 Task: Add a condition where "Hours since status category solved Less than Fifty" in unsolved tickets in your groups.
Action: Mouse moved to (112, 356)
Screenshot: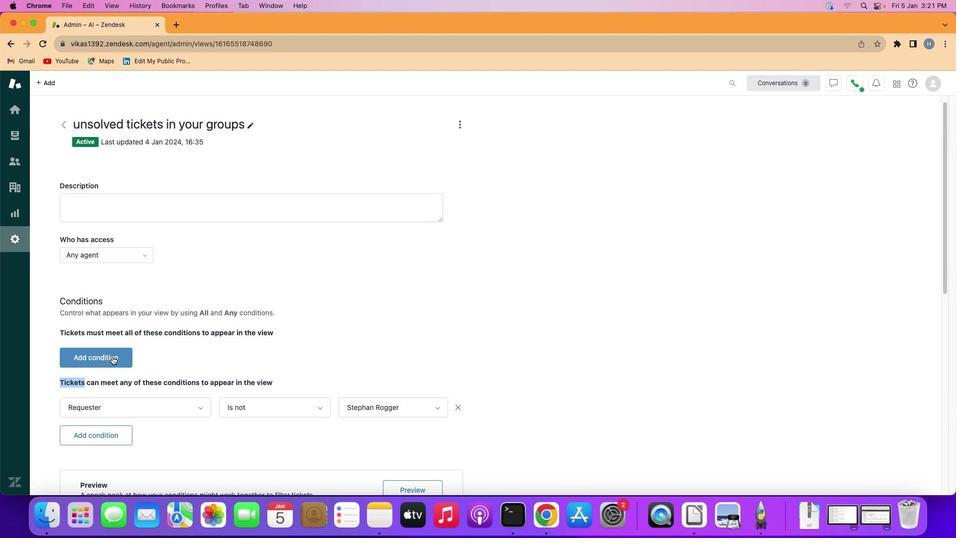 
Action: Mouse pressed left at (112, 356)
Screenshot: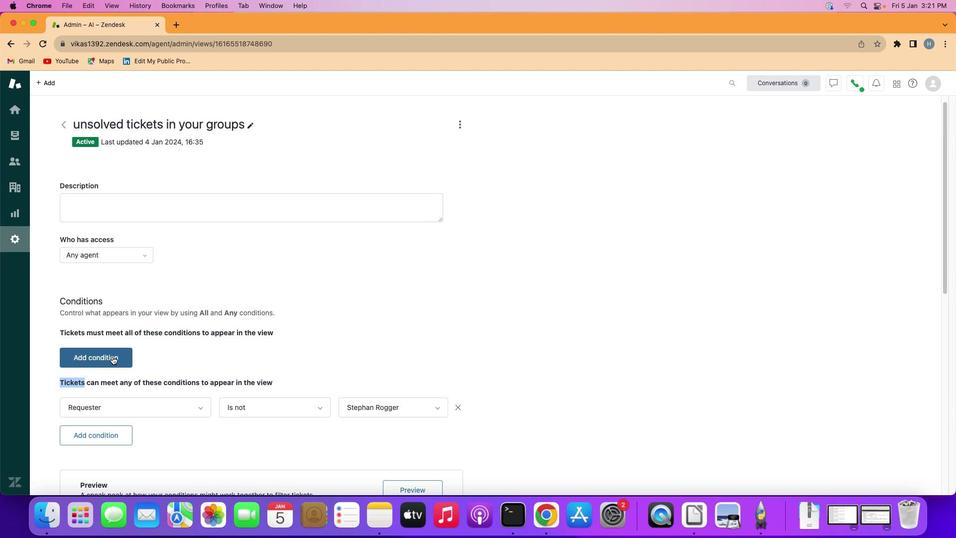 
Action: Mouse moved to (134, 359)
Screenshot: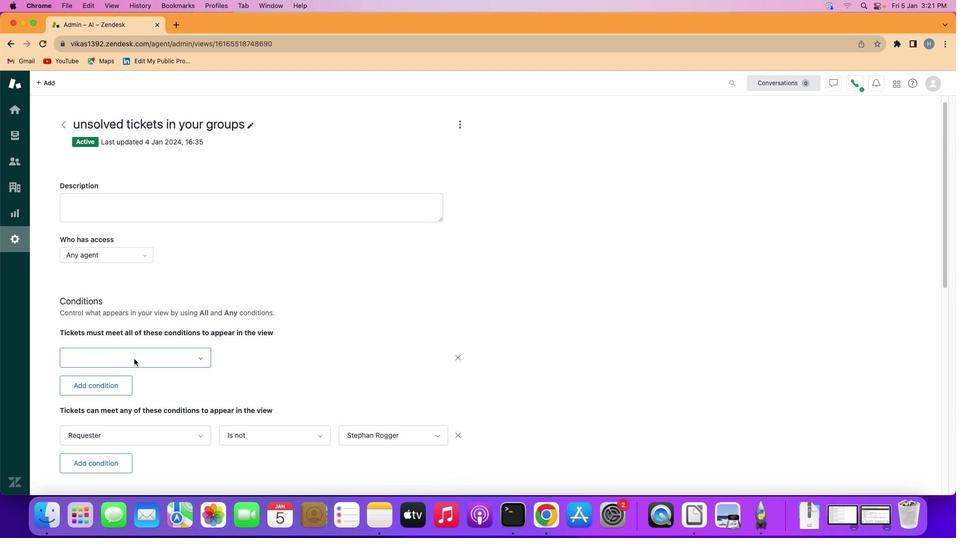
Action: Mouse pressed left at (134, 359)
Screenshot: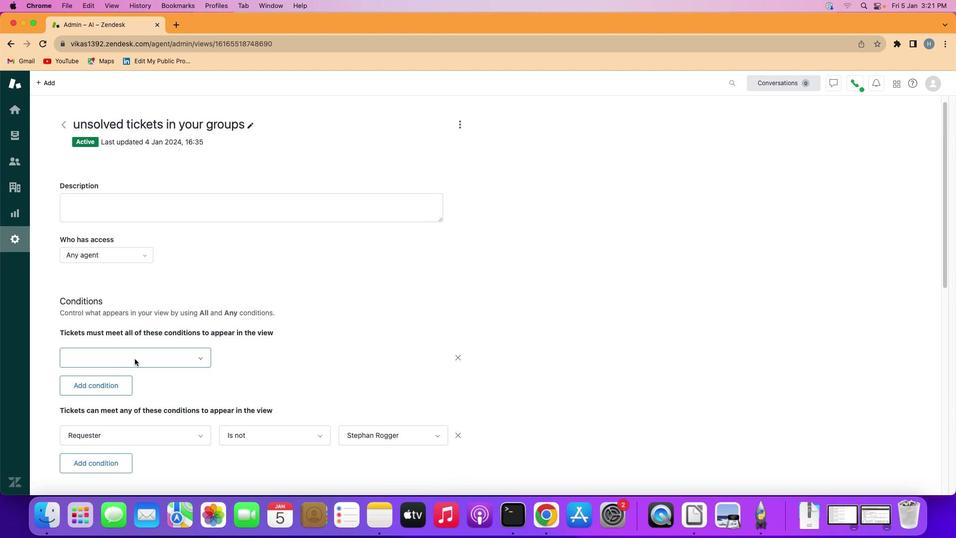 
Action: Mouse moved to (151, 269)
Screenshot: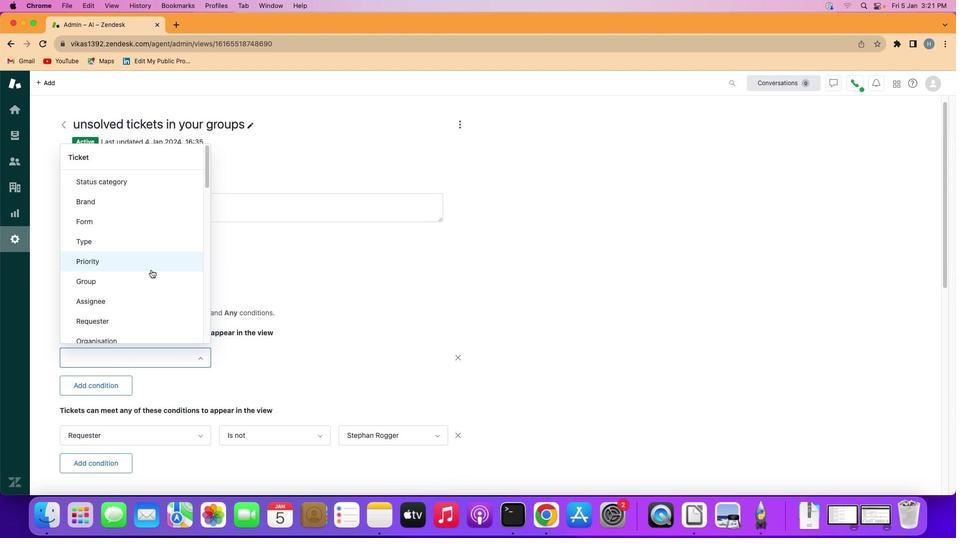 
Action: Mouse scrolled (151, 269) with delta (0, 0)
Screenshot: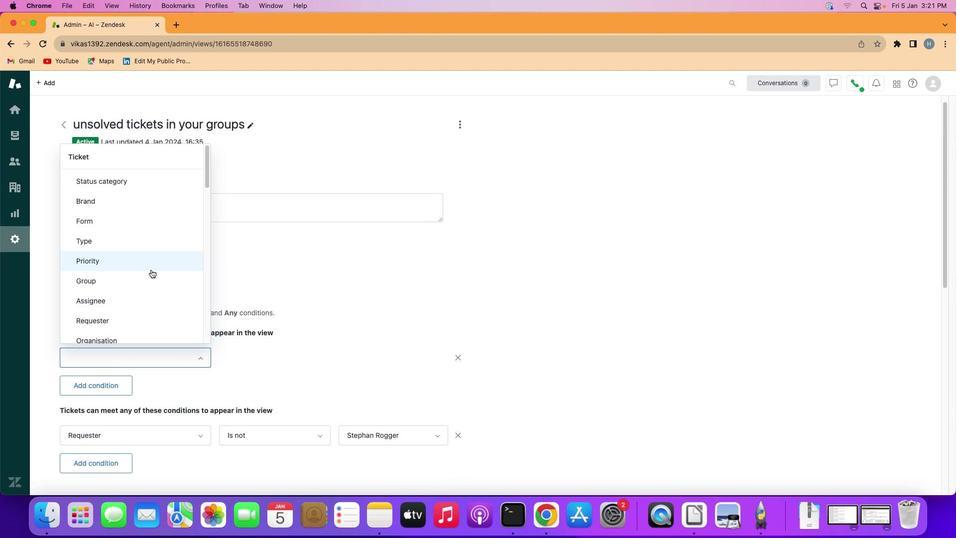 
Action: Mouse scrolled (151, 269) with delta (0, 0)
Screenshot: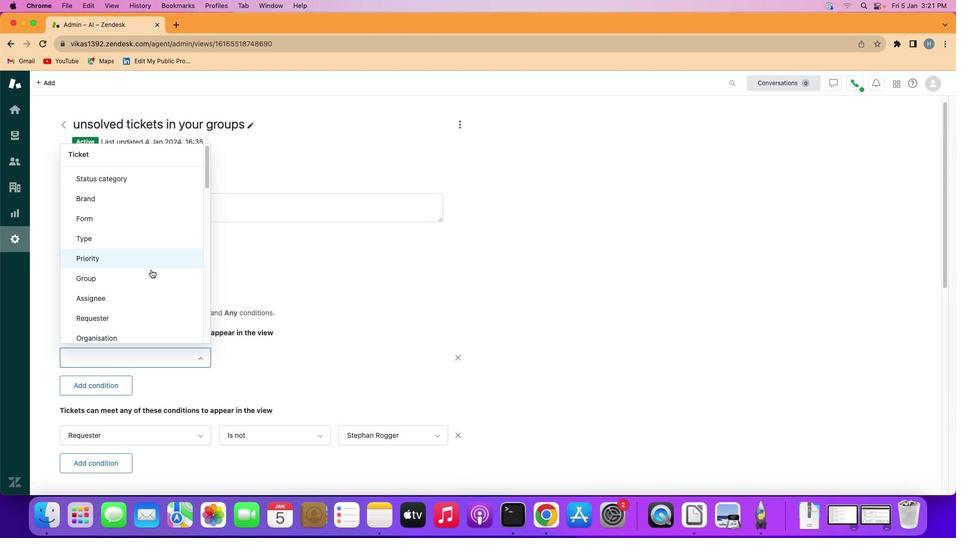 
Action: Mouse scrolled (151, 269) with delta (0, 0)
Screenshot: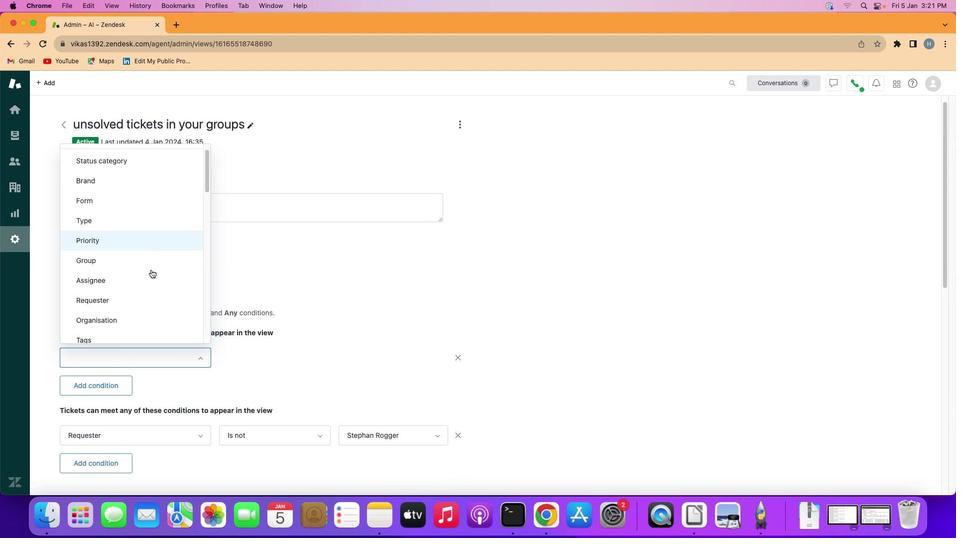 
Action: Mouse scrolled (151, 269) with delta (0, 0)
Screenshot: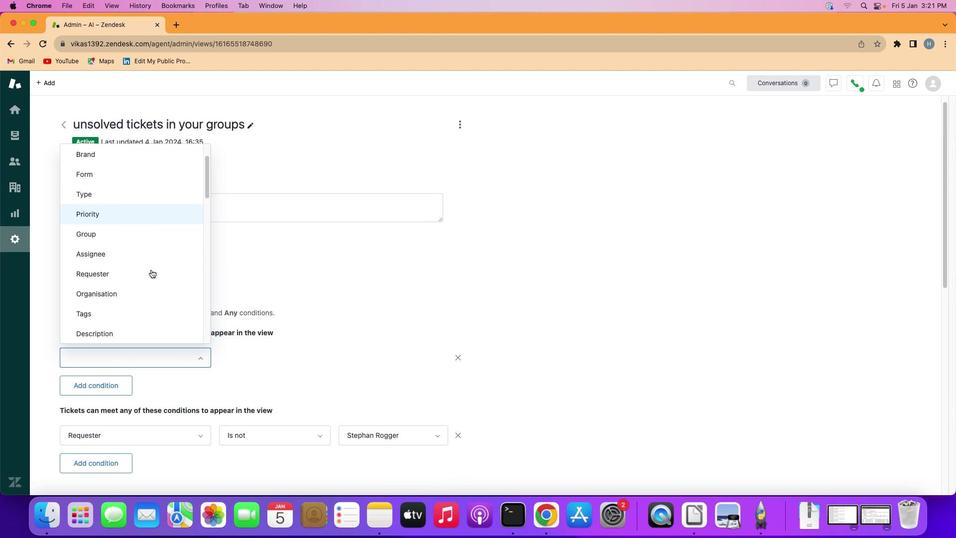 
Action: Mouse moved to (148, 273)
Screenshot: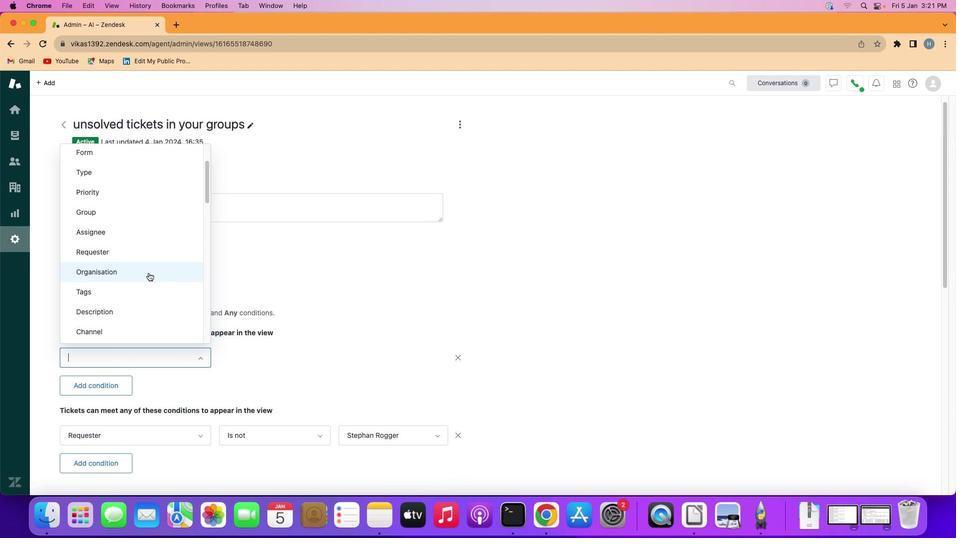 
Action: Mouse scrolled (148, 273) with delta (0, 0)
Screenshot: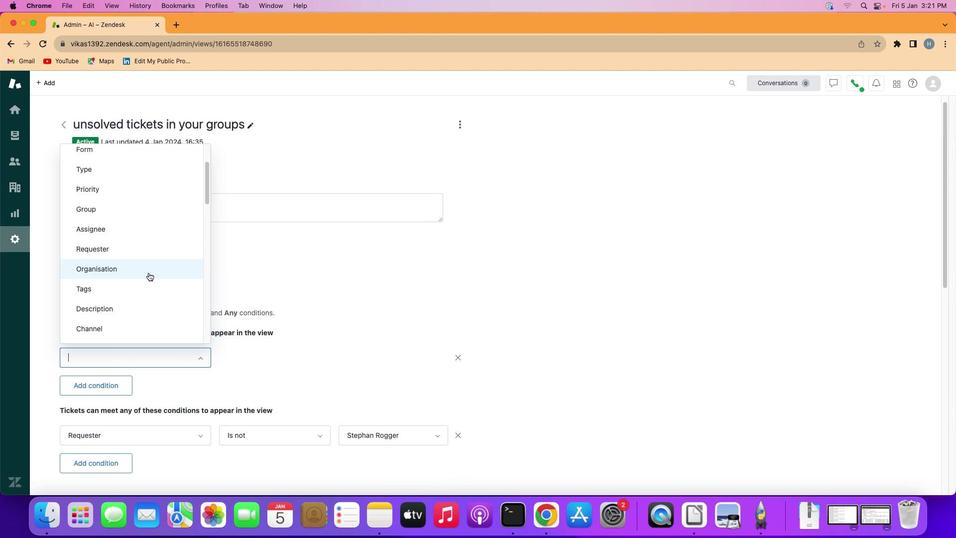 
Action: Mouse scrolled (148, 273) with delta (0, 0)
Screenshot: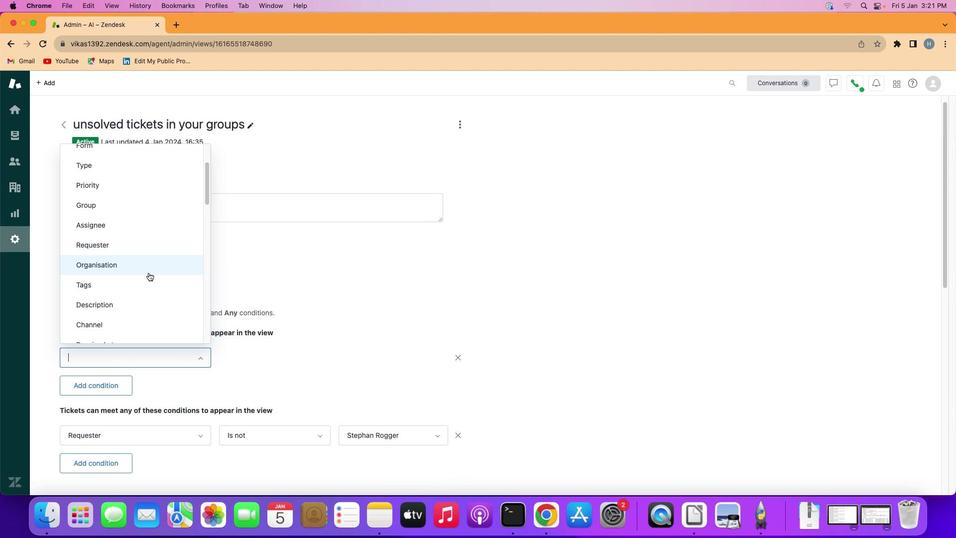 
Action: Mouse scrolled (148, 273) with delta (0, 0)
Screenshot: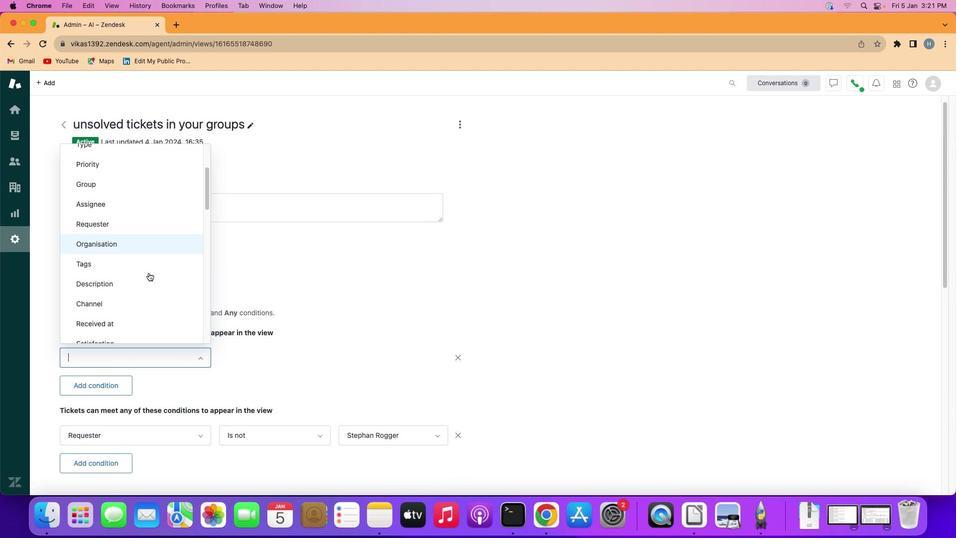 
Action: Mouse scrolled (148, 273) with delta (0, 0)
Screenshot: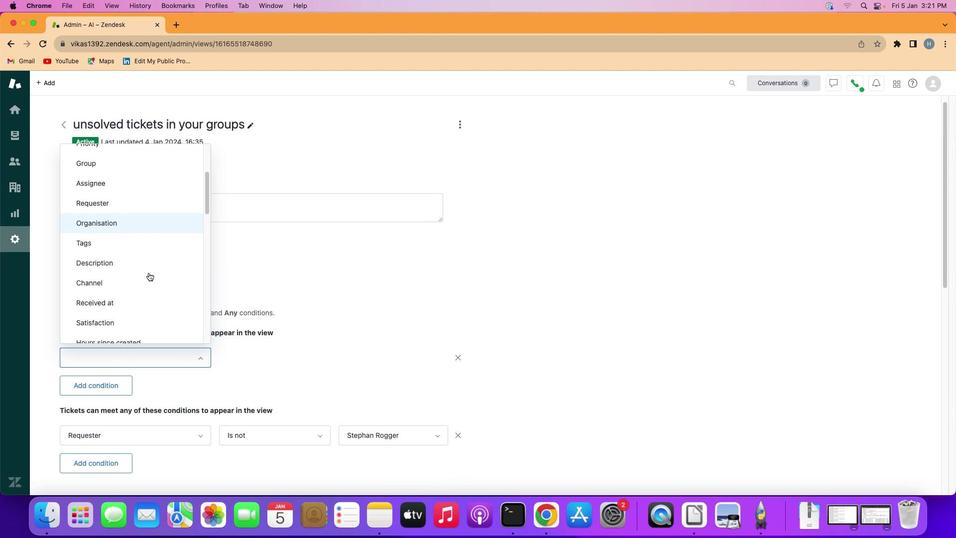 
Action: Mouse scrolled (148, 273) with delta (0, 0)
Screenshot: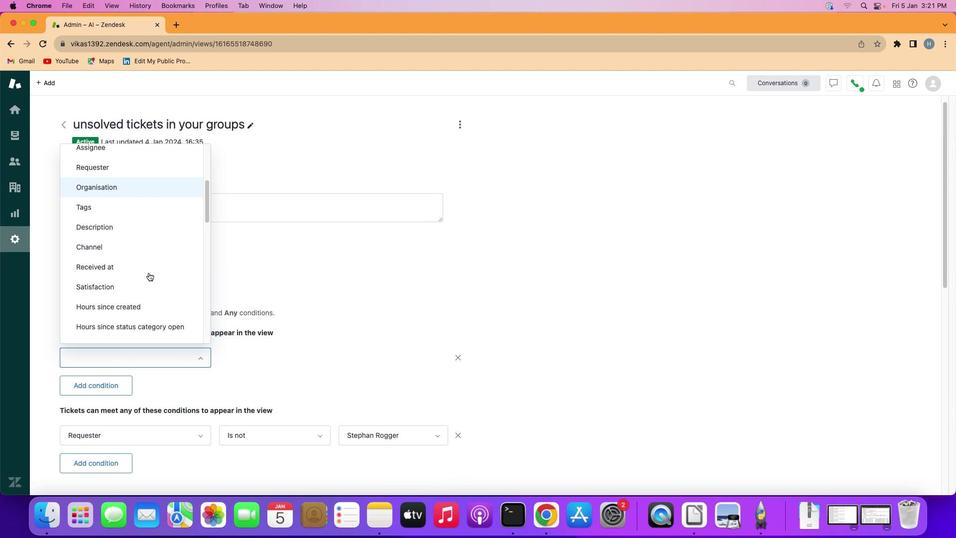 
Action: Mouse moved to (148, 273)
Screenshot: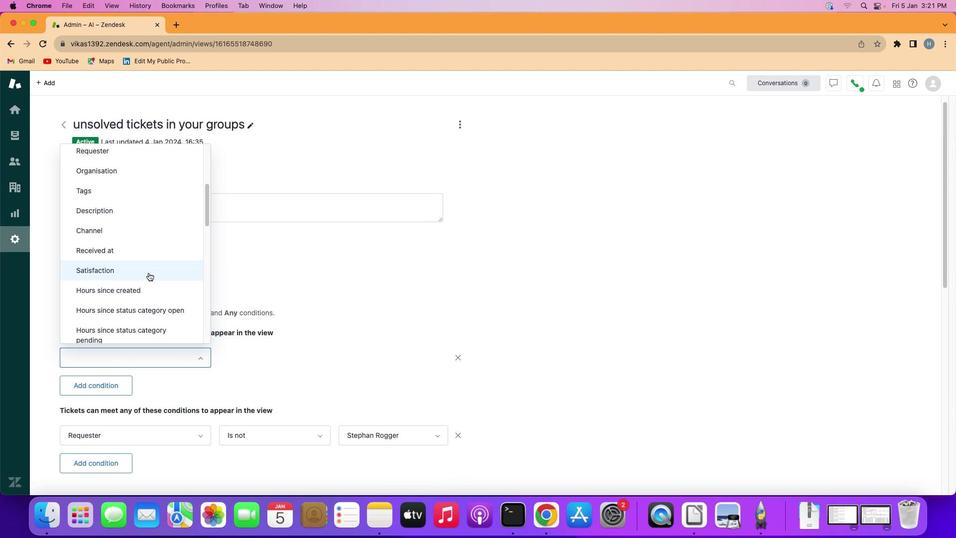 
Action: Mouse scrolled (148, 273) with delta (0, 0)
Screenshot: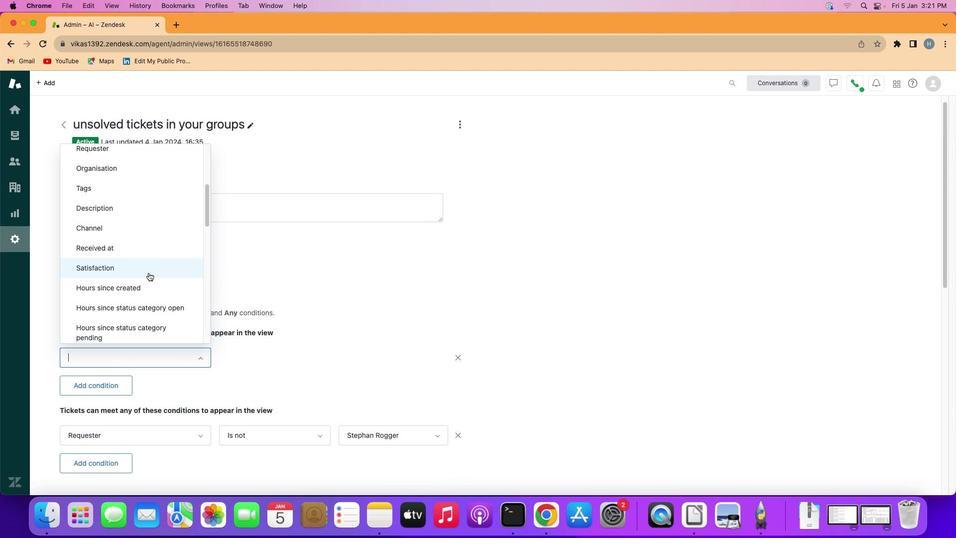 
Action: Mouse scrolled (148, 273) with delta (0, 0)
Screenshot: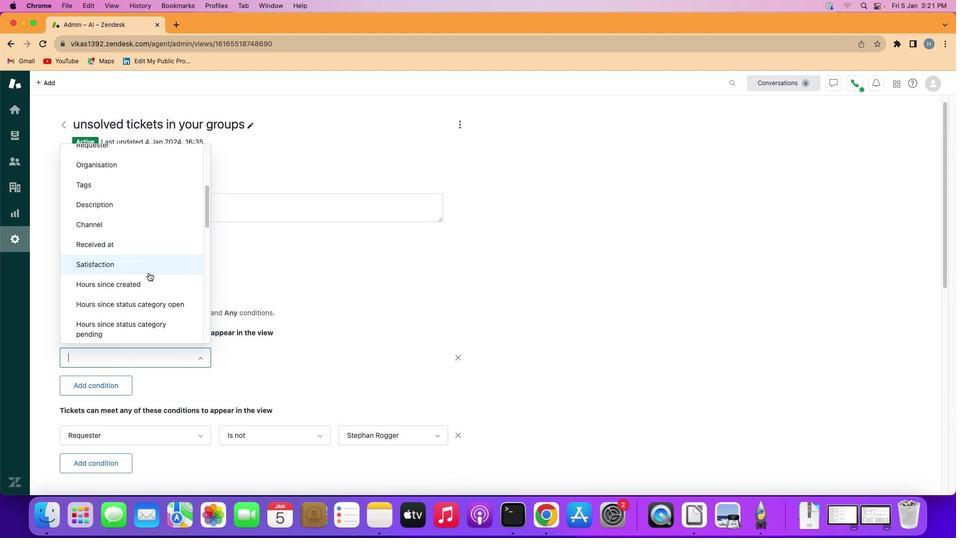 
Action: Mouse scrolled (148, 273) with delta (0, 0)
Screenshot: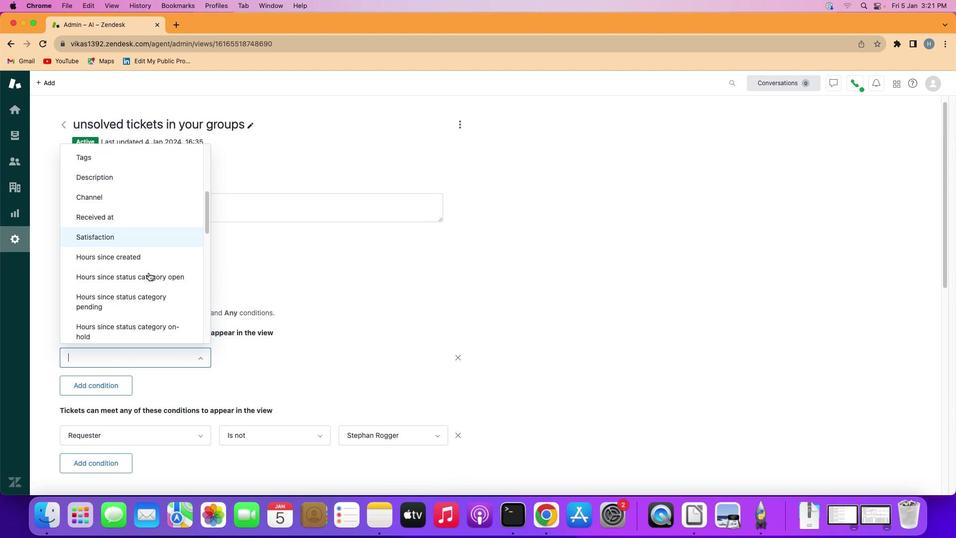 
Action: Mouse scrolled (148, 273) with delta (0, 0)
Screenshot: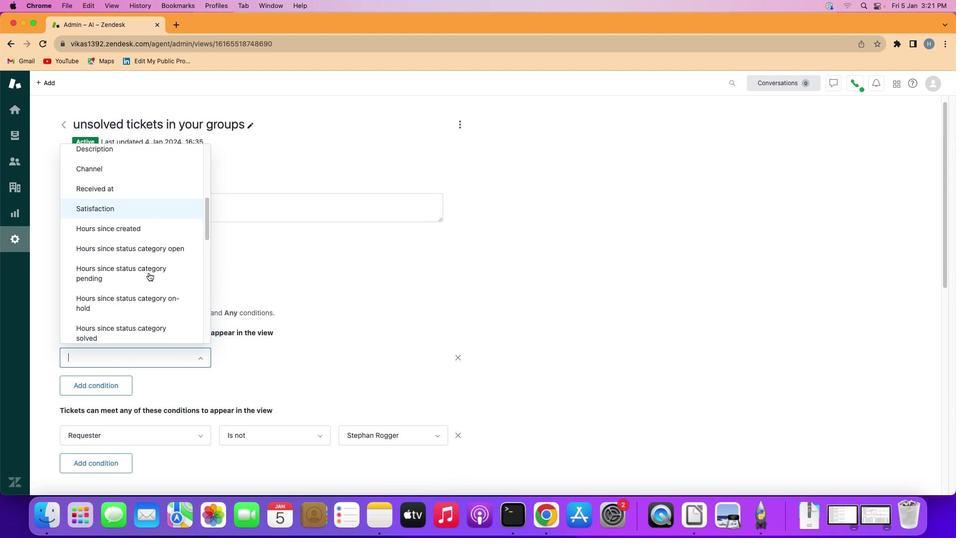 
Action: Mouse moved to (150, 273)
Screenshot: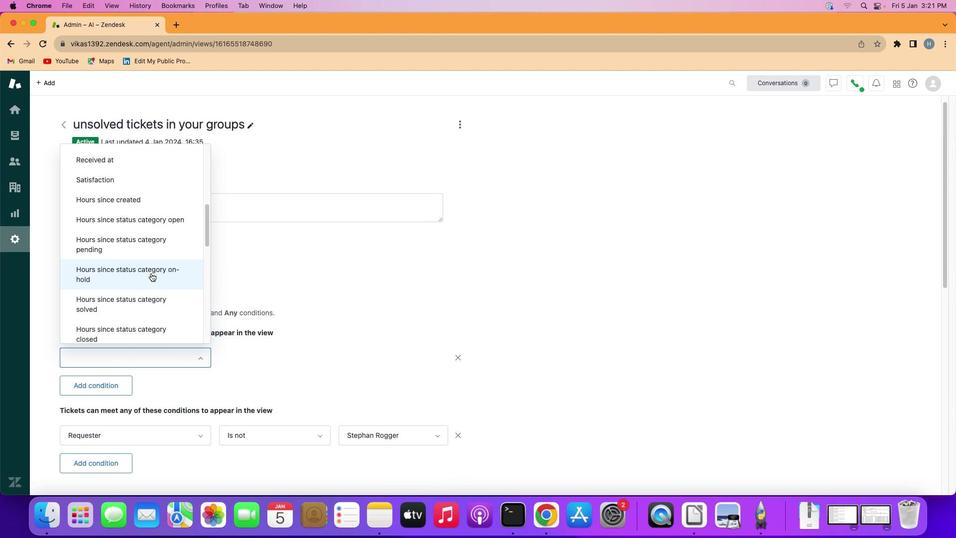 
Action: Mouse scrolled (150, 273) with delta (0, 0)
Screenshot: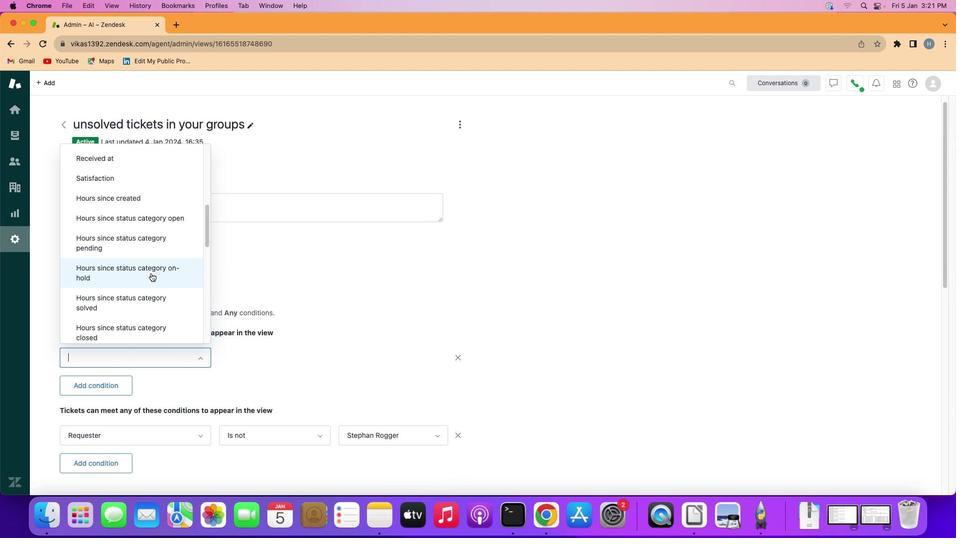 
Action: Mouse scrolled (150, 273) with delta (0, 0)
Screenshot: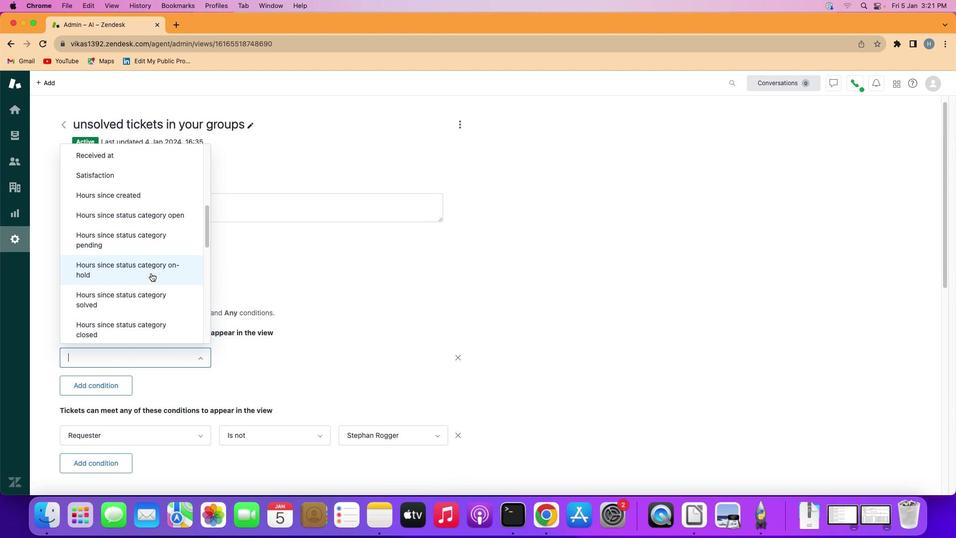 
Action: Mouse scrolled (150, 273) with delta (0, 0)
Screenshot: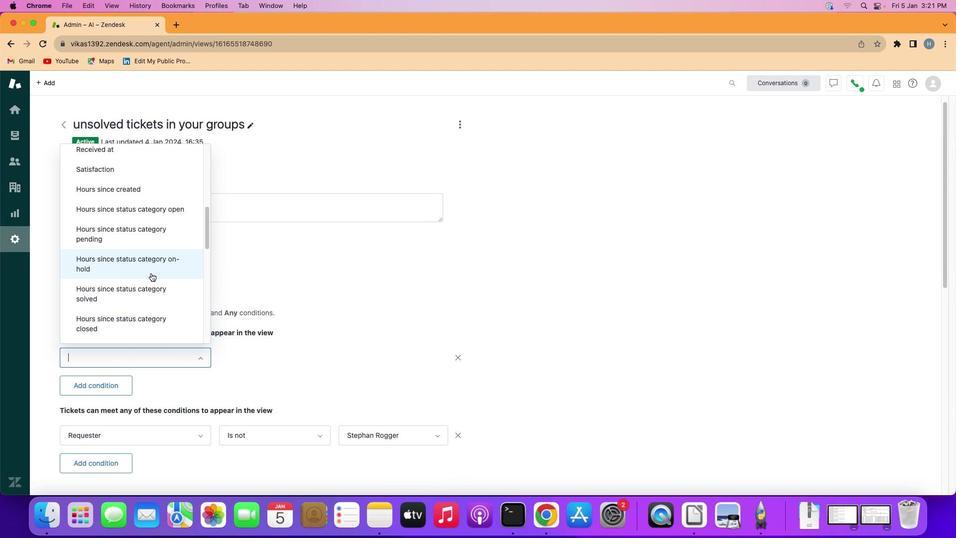 
Action: Mouse scrolled (150, 273) with delta (0, 0)
Screenshot: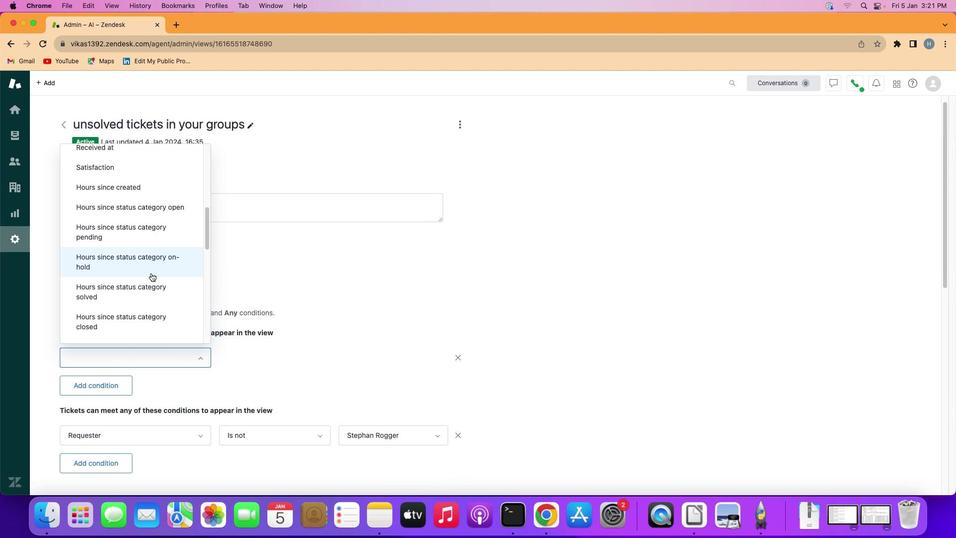 
Action: Mouse moved to (128, 285)
Screenshot: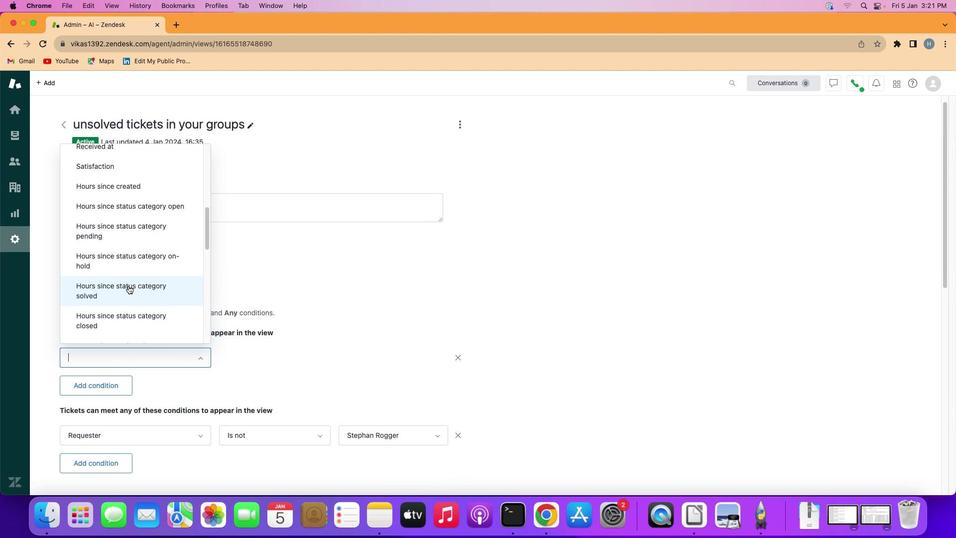
Action: Mouse pressed left at (128, 285)
Screenshot: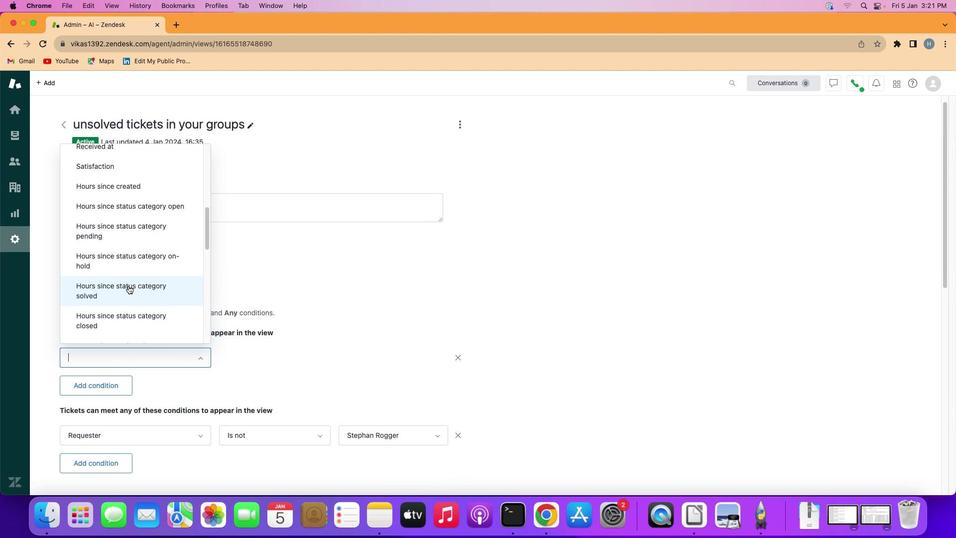 
Action: Mouse moved to (287, 358)
Screenshot: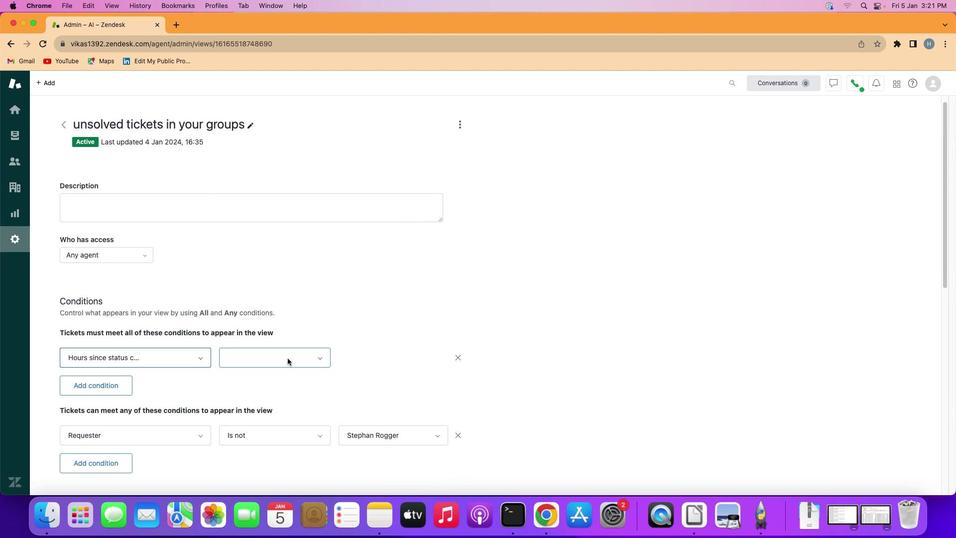 
Action: Mouse pressed left at (287, 358)
Screenshot: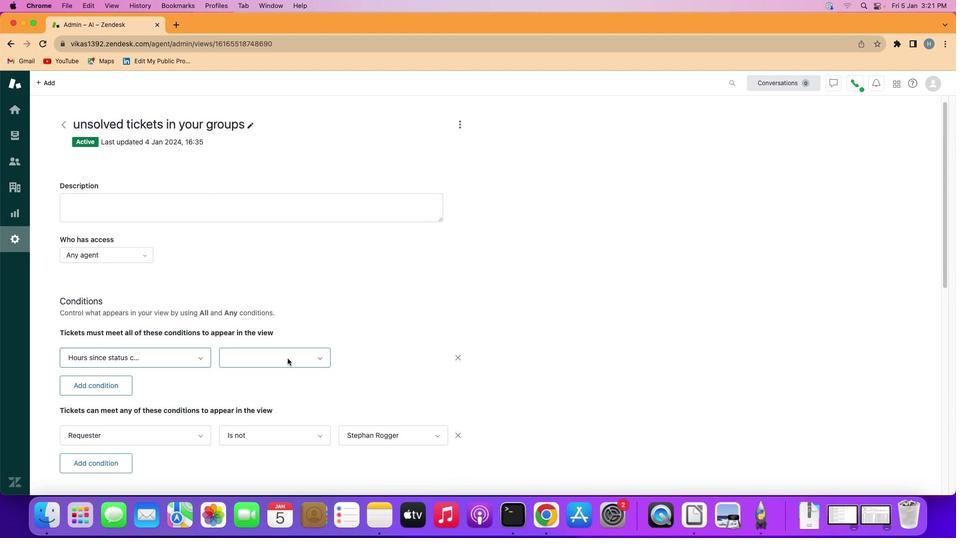 
Action: Mouse moved to (276, 382)
Screenshot: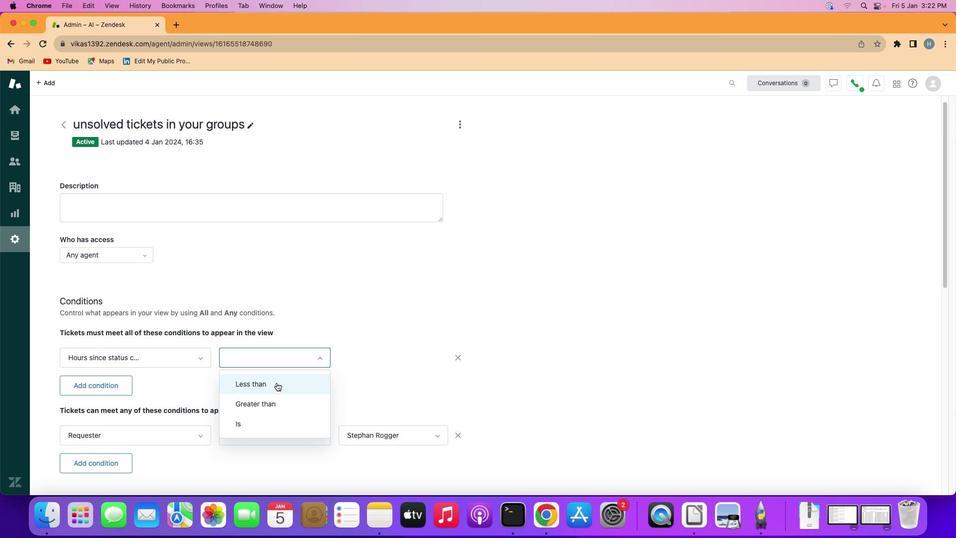 
Action: Mouse pressed left at (276, 382)
Screenshot: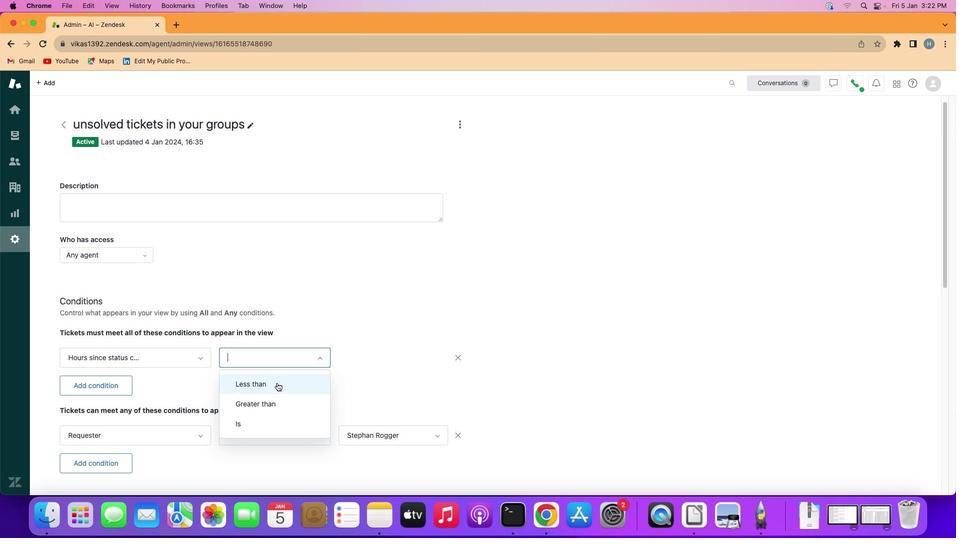 
Action: Mouse moved to (369, 357)
Screenshot: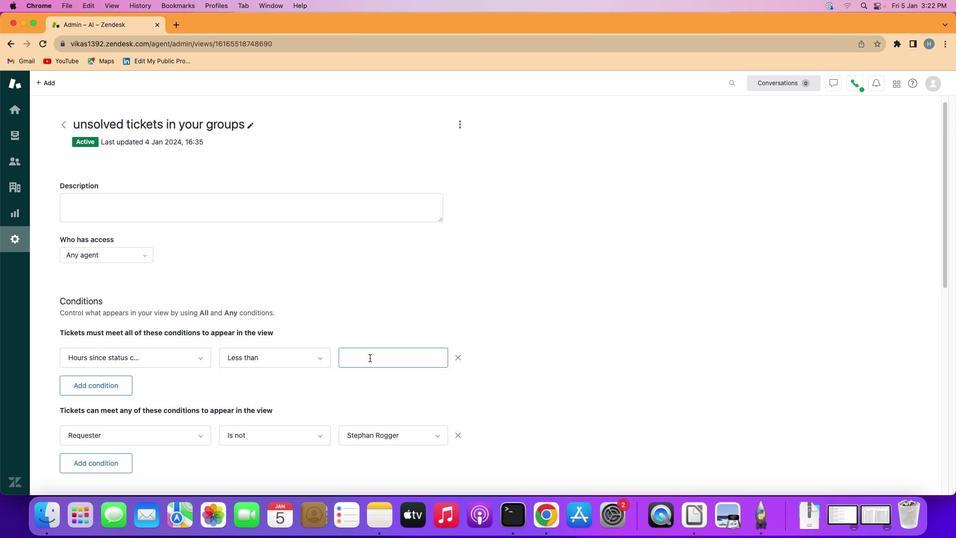 
Action: Mouse pressed left at (369, 357)
Screenshot: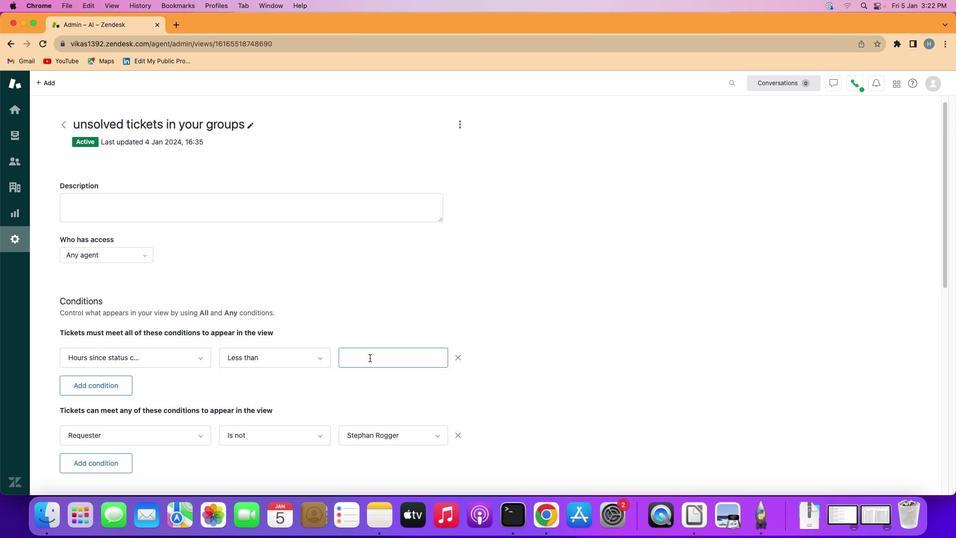 
Action: Mouse moved to (368, 356)
Screenshot: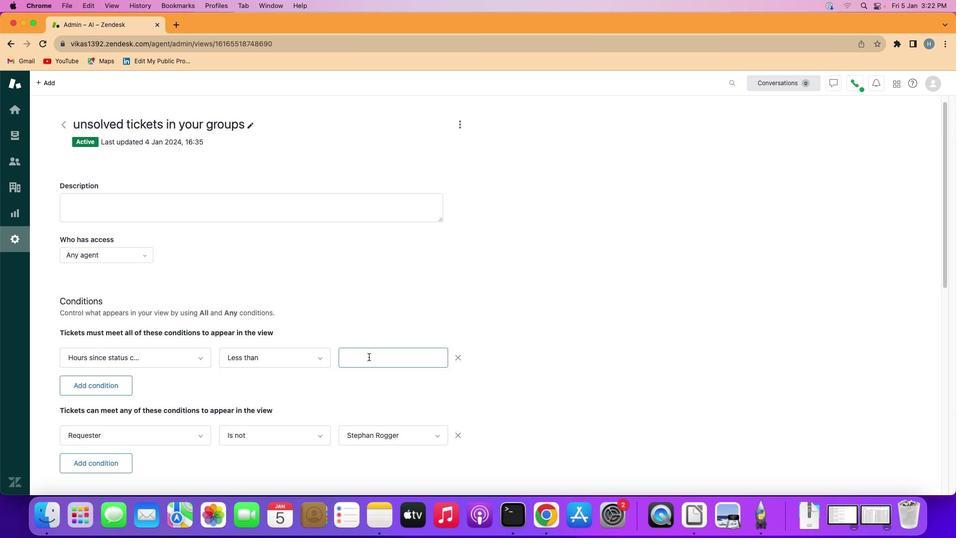 
Action: Key pressed Key.shift'F''i''f''t''y'
Screenshot: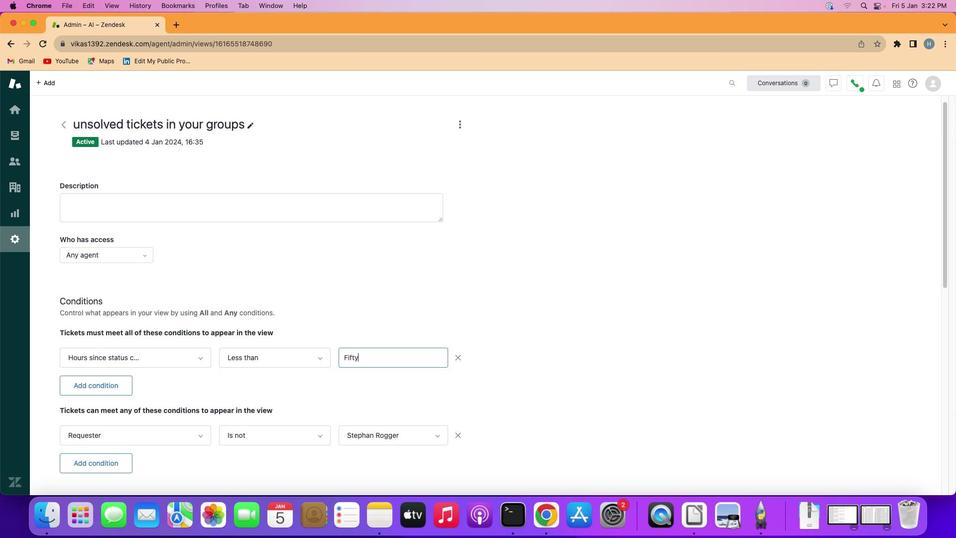 
Action: Mouse moved to (363, 391)
Screenshot: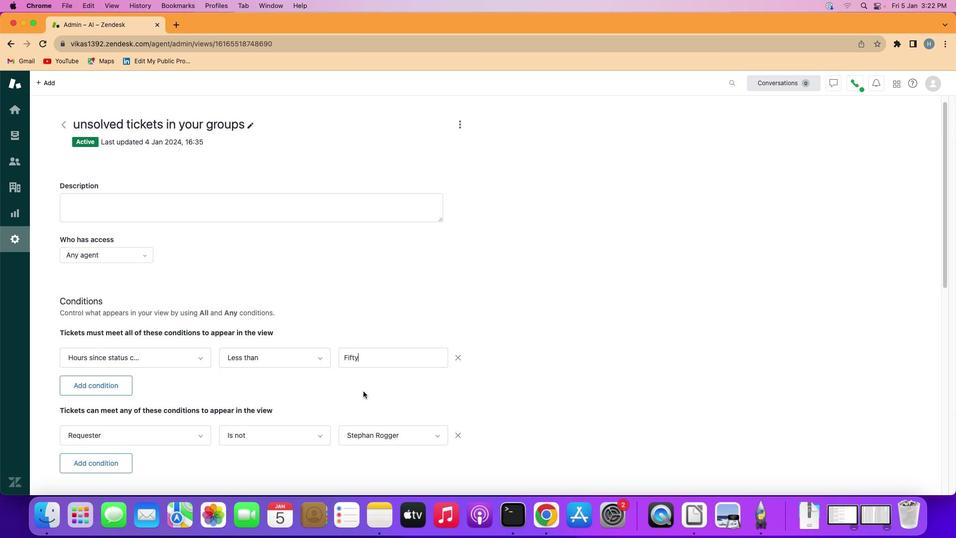 
Action: Mouse pressed left at (363, 391)
Screenshot: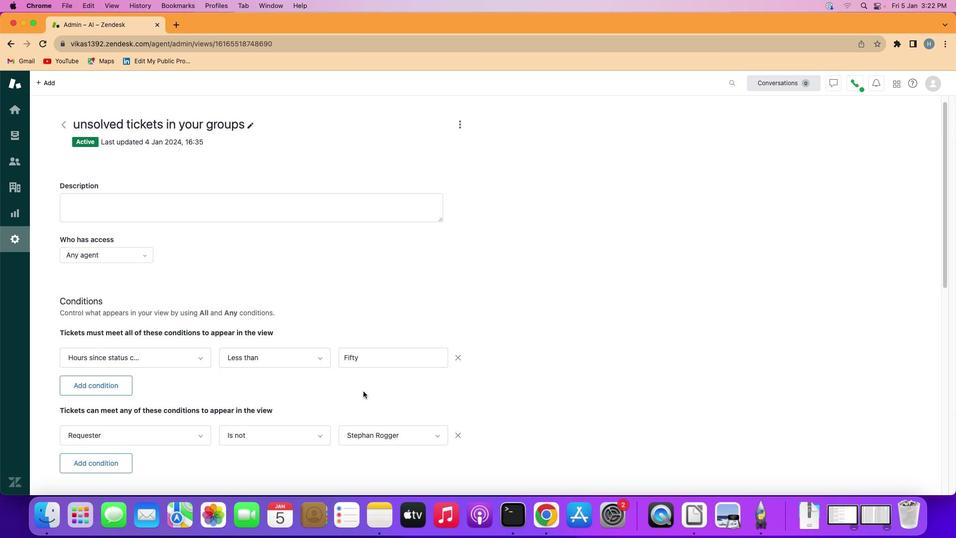 
Action: Mouse moved to (363, 391)
Screenshot: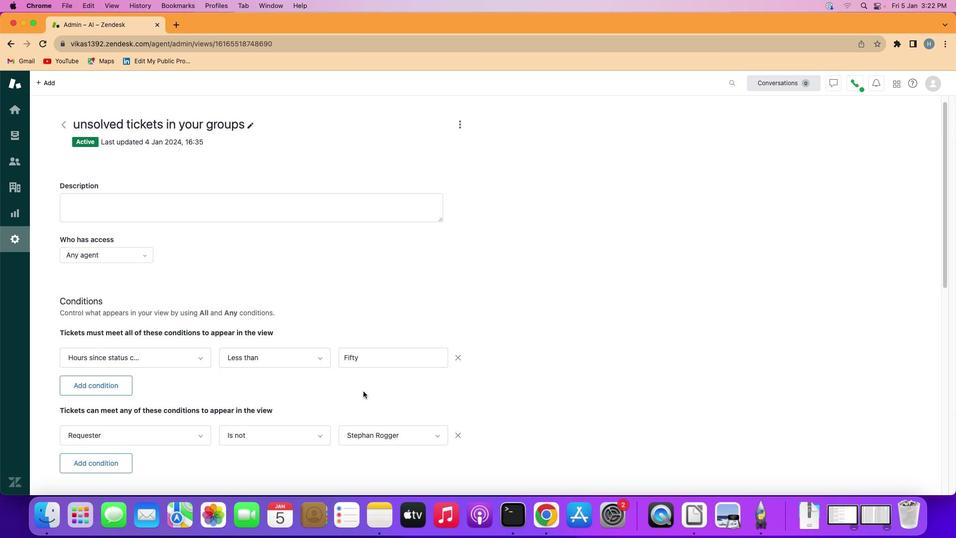 
